 Task: Change the invitee language to Dutch.
Action: Mouse moved to (704, 145)
Screenshot: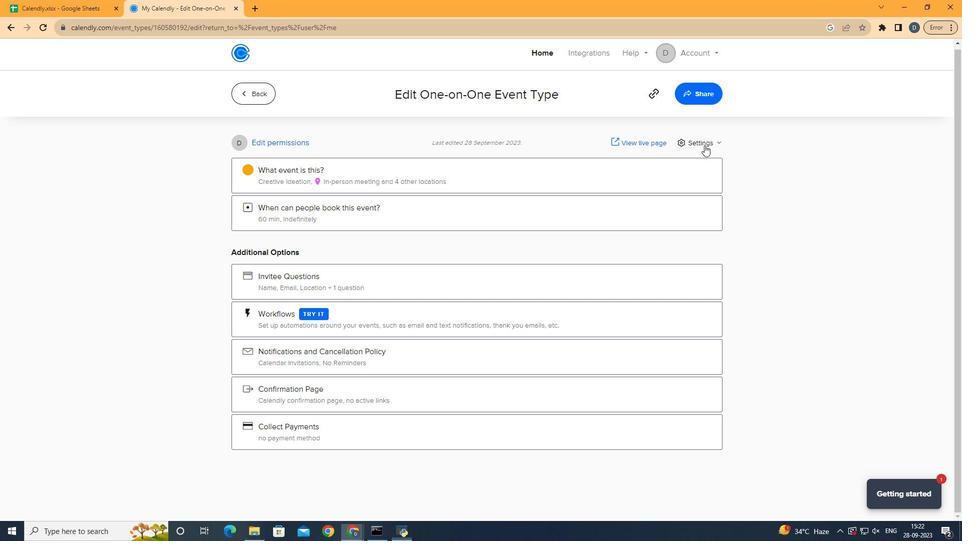 
Action: Mouse pressed left at (704, 145)
Screenshot: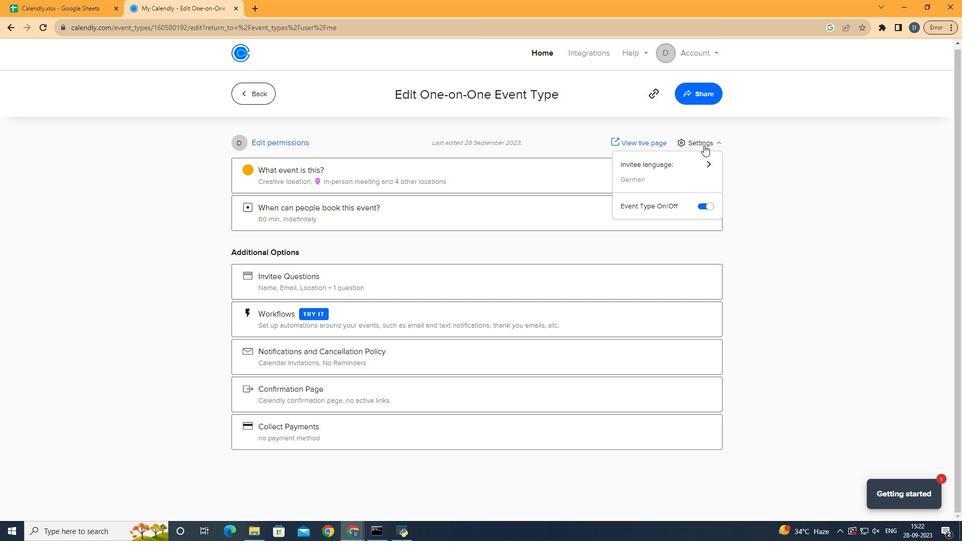 
Action: Mouse moved to (693, 181)
Screenshot: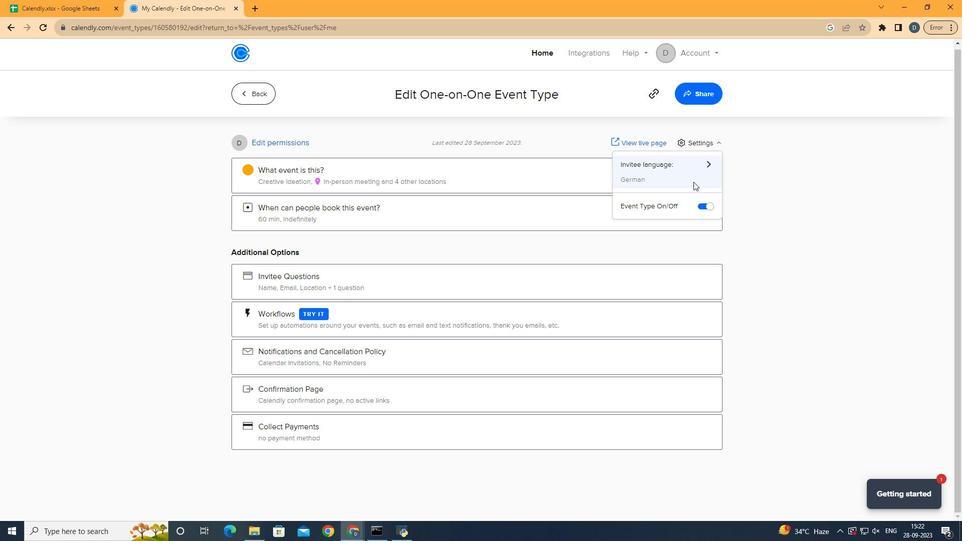 
Action: Mouse pressed left at (693, 181)
Screenshot: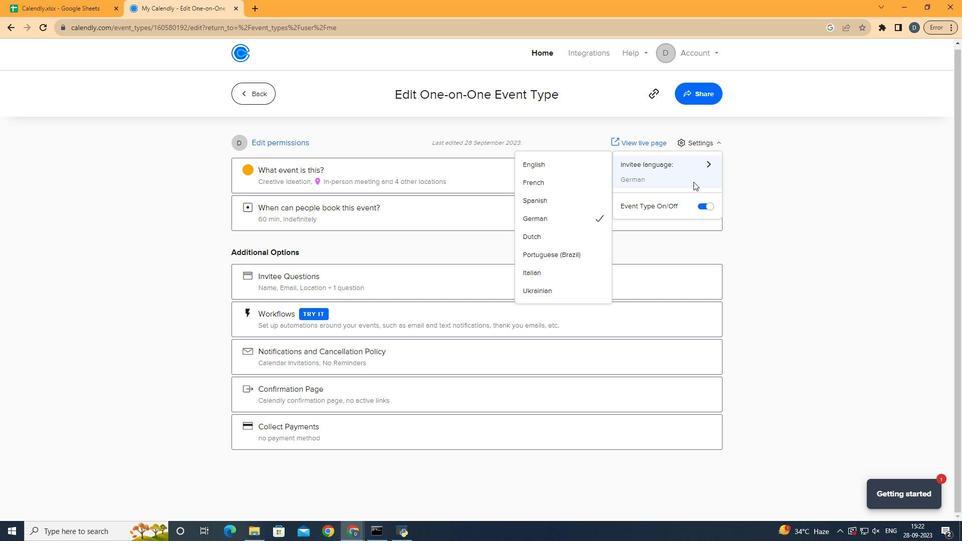 
Action: Mouse moved to (585, 231)
Screenshot: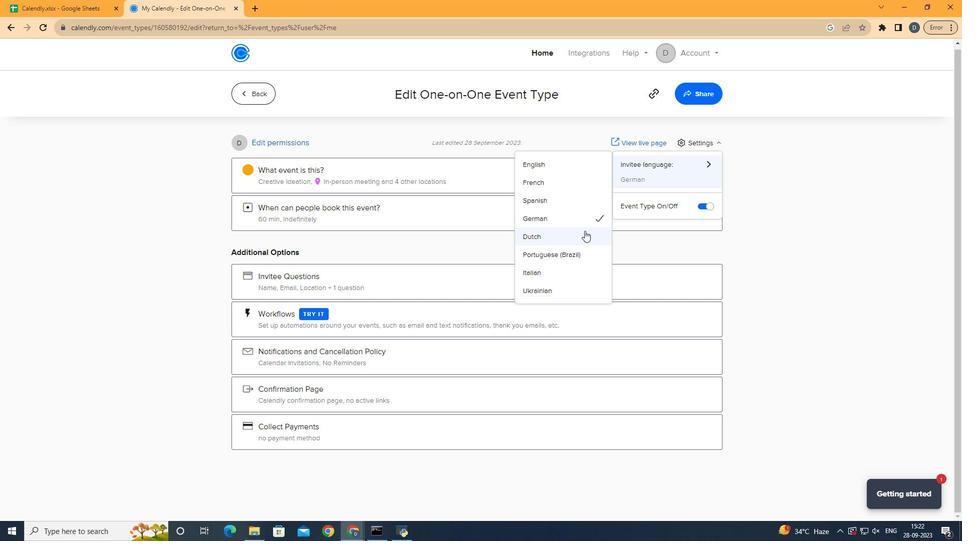
Action: Mouse pressed left at (585, 231)
Screenshot: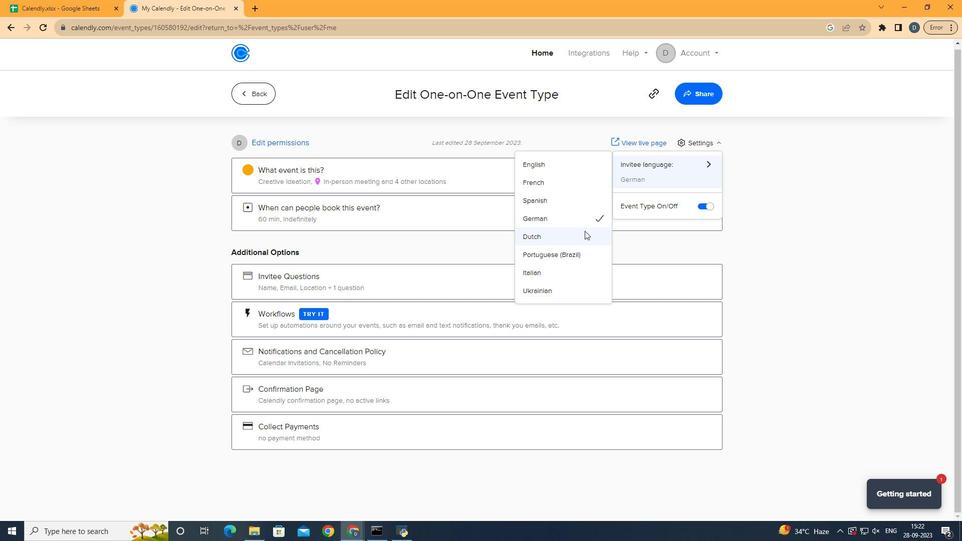 
Action: Mouse moved to (534, 289)
Screenshot: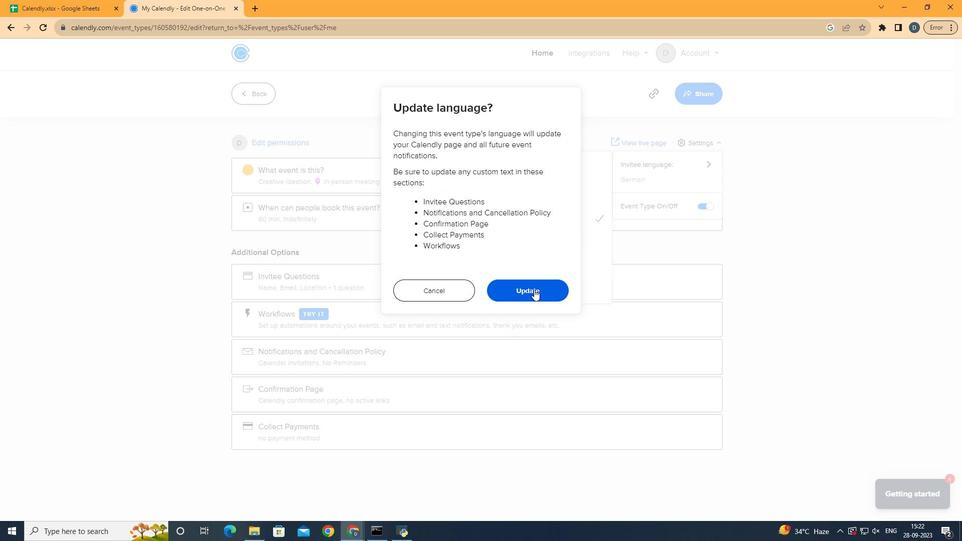 
Action: Mouse pressed left at (534, 289)
Screenshot: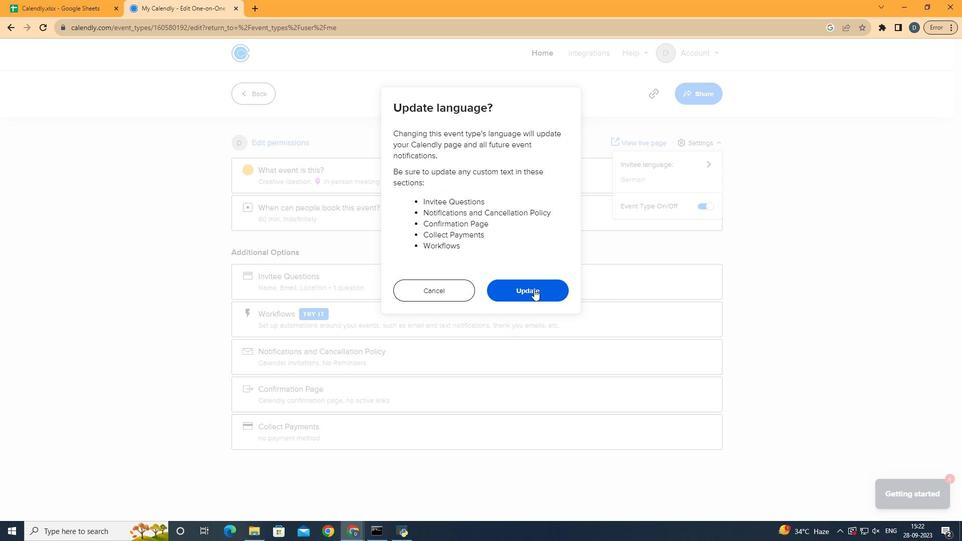 
Action: Mouse moved to (789, 275)
Screenshot: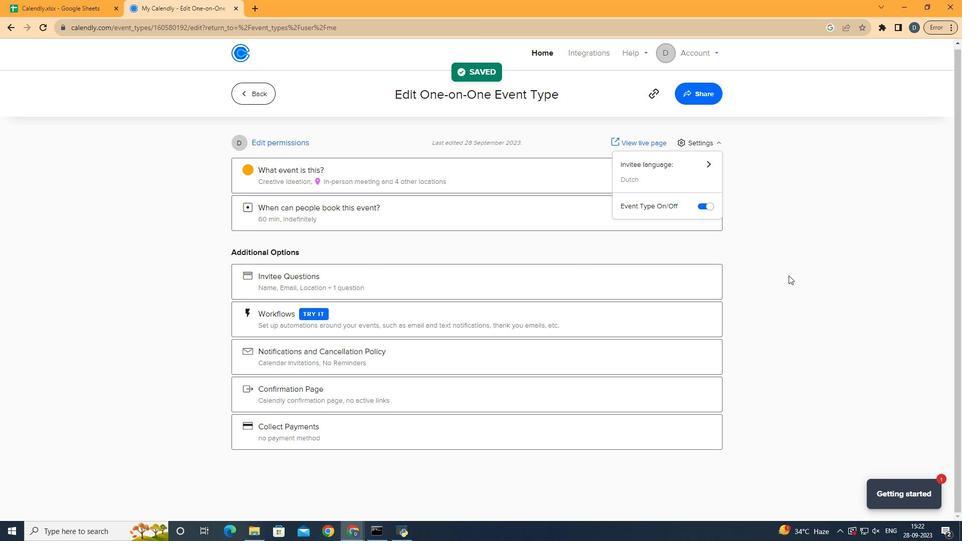 
Action: Mouse pressed left at (789, 275)
Screenshot: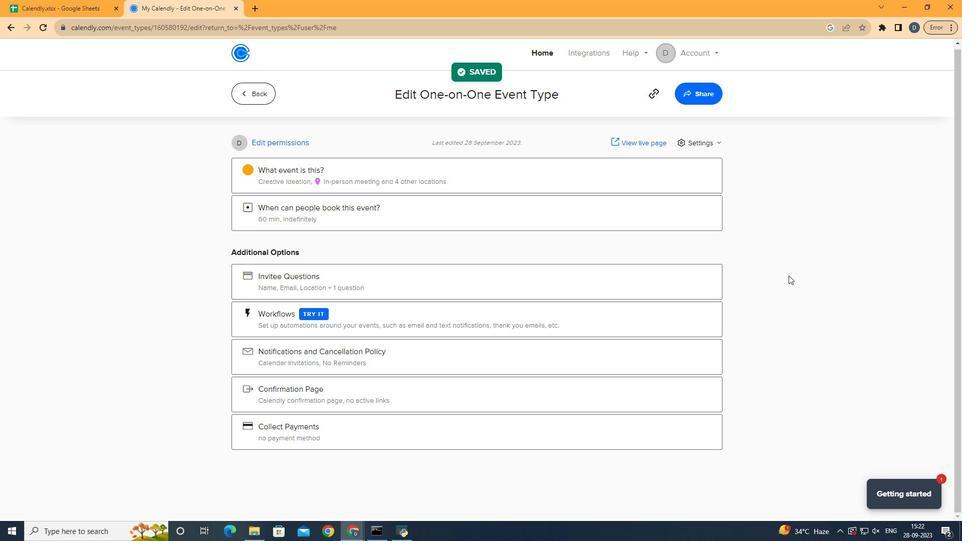 
Action: Mouse moved to (801, 276)
Screenshot: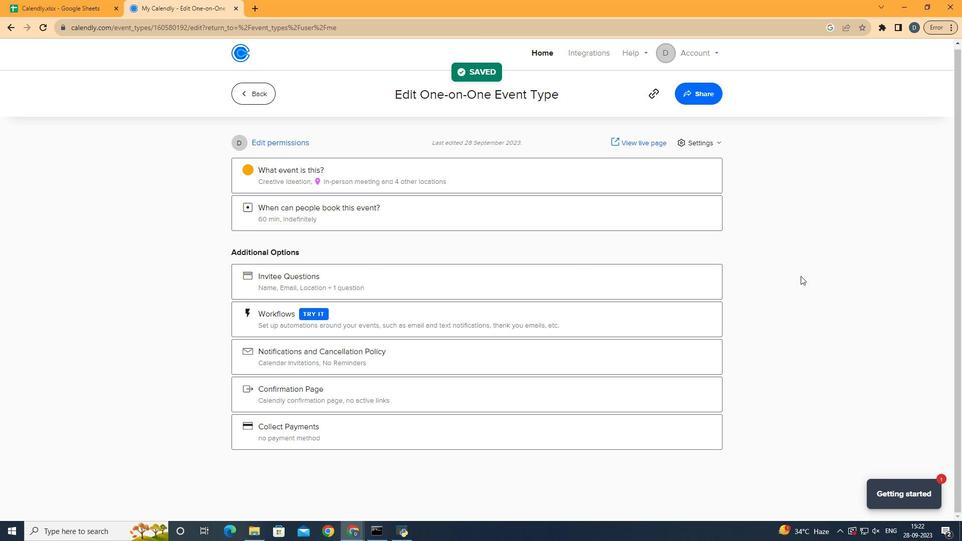 
